 Task: Look for products in the category "All Purpose Cleaners" from Seventh Generation only.
Action: Mouse moved to (683, 269)
Screenshot: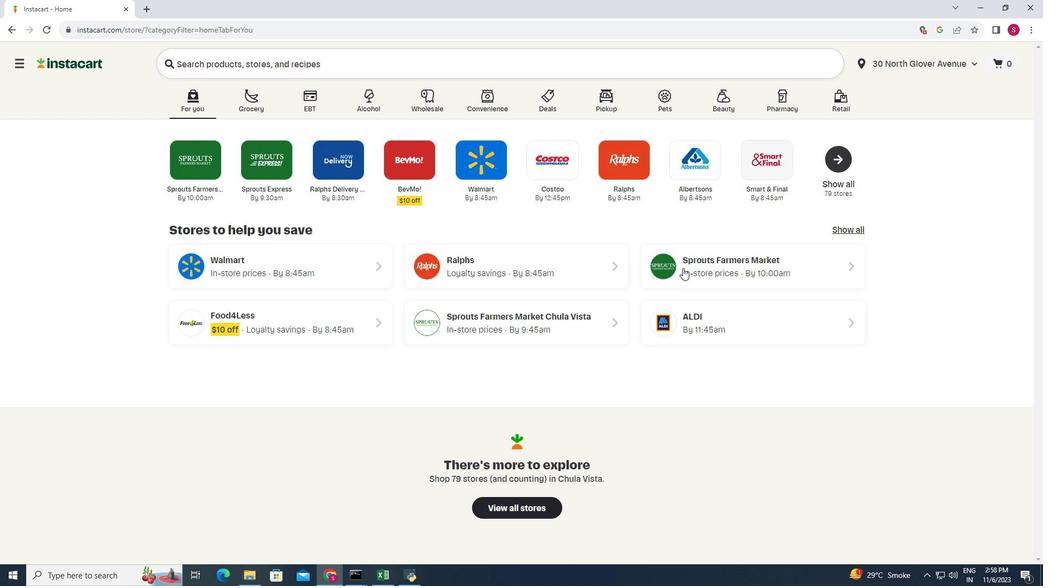 
Action: Mouse pressed left at (683, 269)
Screenshot: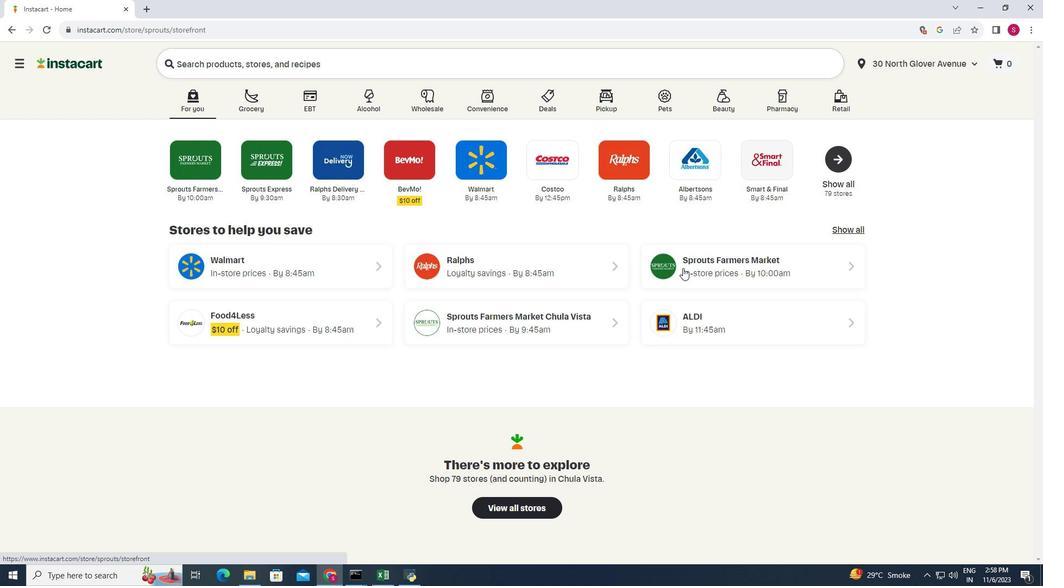 
Action: Mouse moved to (39, 361)
Screenshot: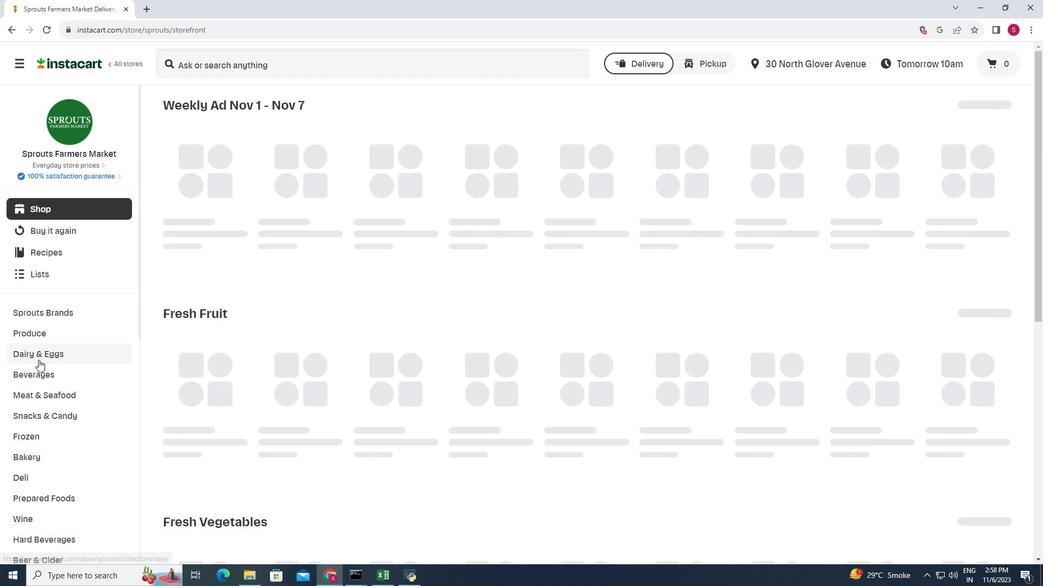 
Action: Mouse scrolled (39, 360) with delta (0, 0)
Screenshot: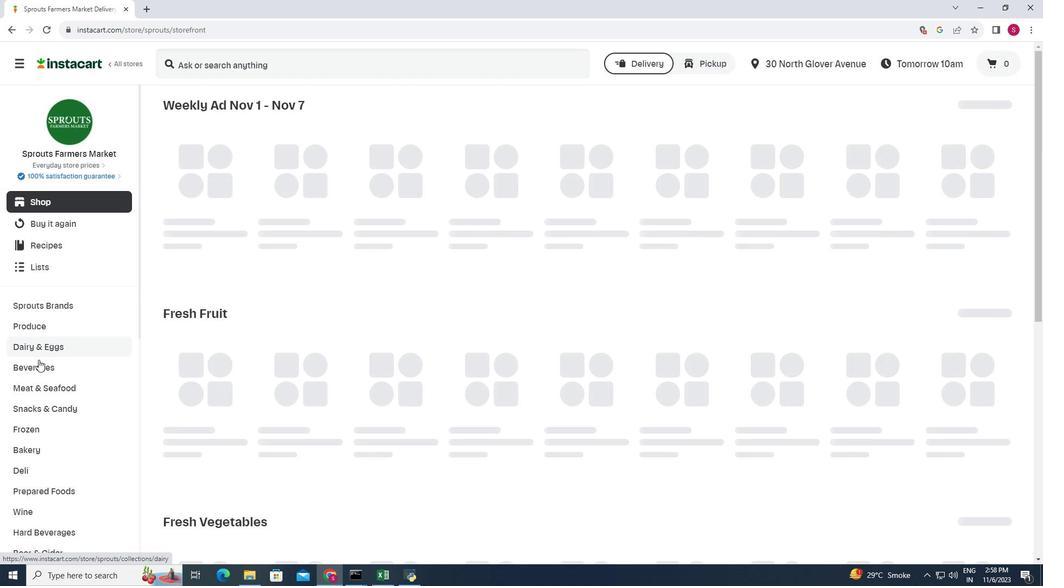 
Action: Mouse scrolled (39, 360) with delta (0, 0)
Screenshot: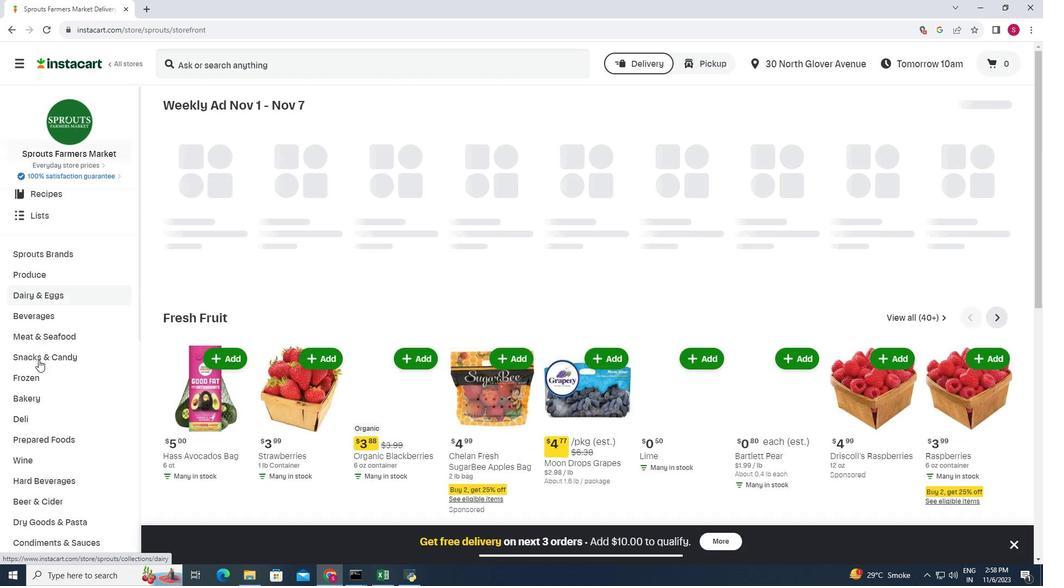 
Action: Mouse scrolled (39, 360) with delta (0, 0)
Screenshot: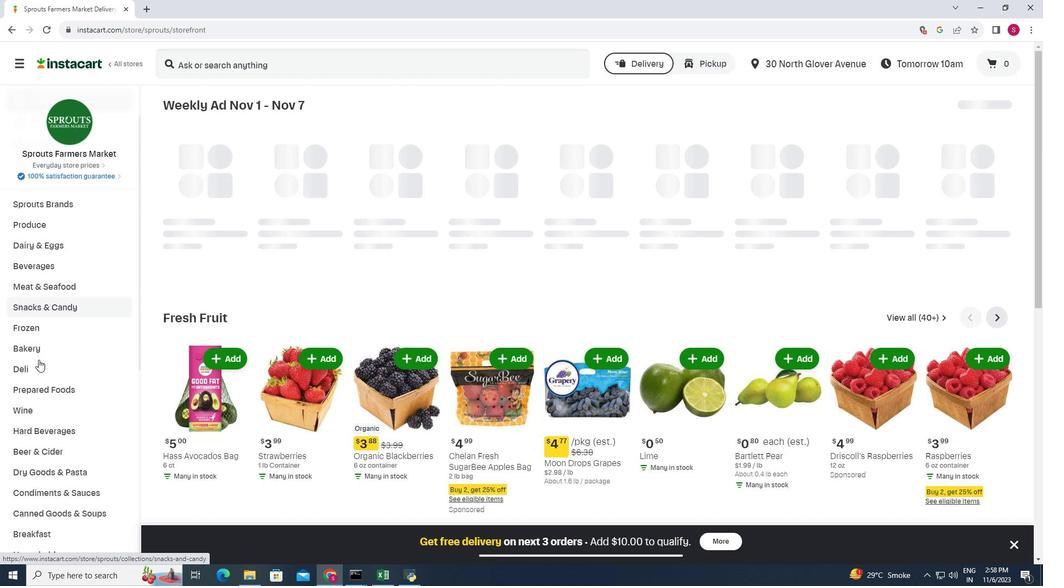 
Action: Mouse moved to (39, 361)
Screenshot: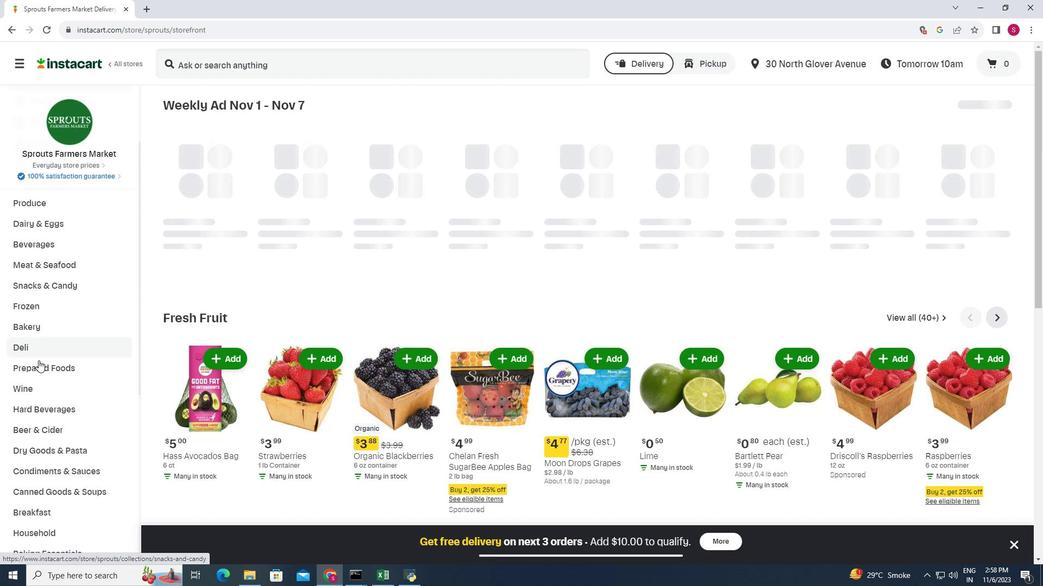 
Action: Mouse scrolled (39, 361) with delta (0, 0)
Screenshot: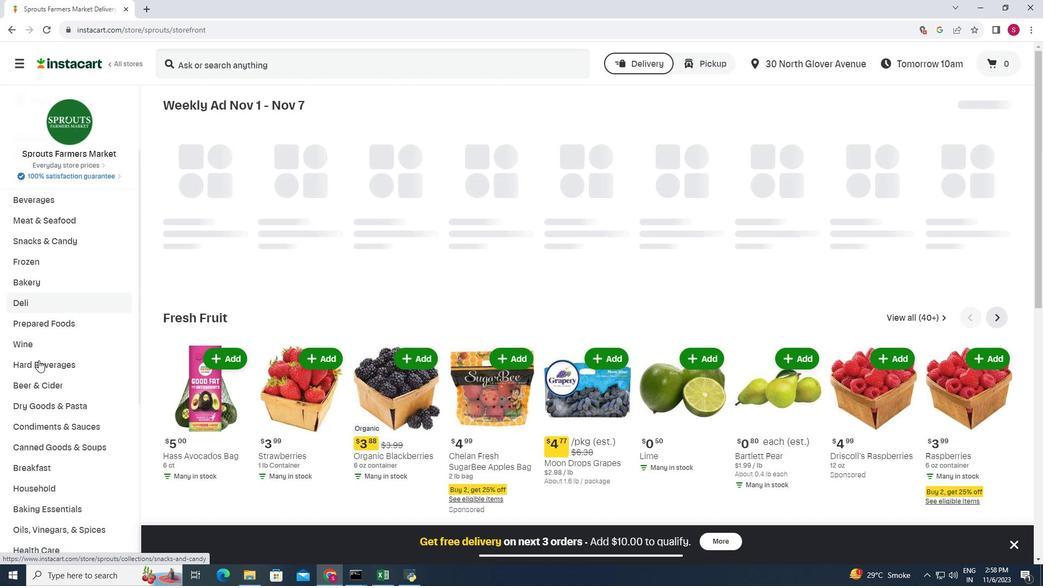 
Action: Mouse scrolled (39, 361) with delta (0, 0)
Screenshot: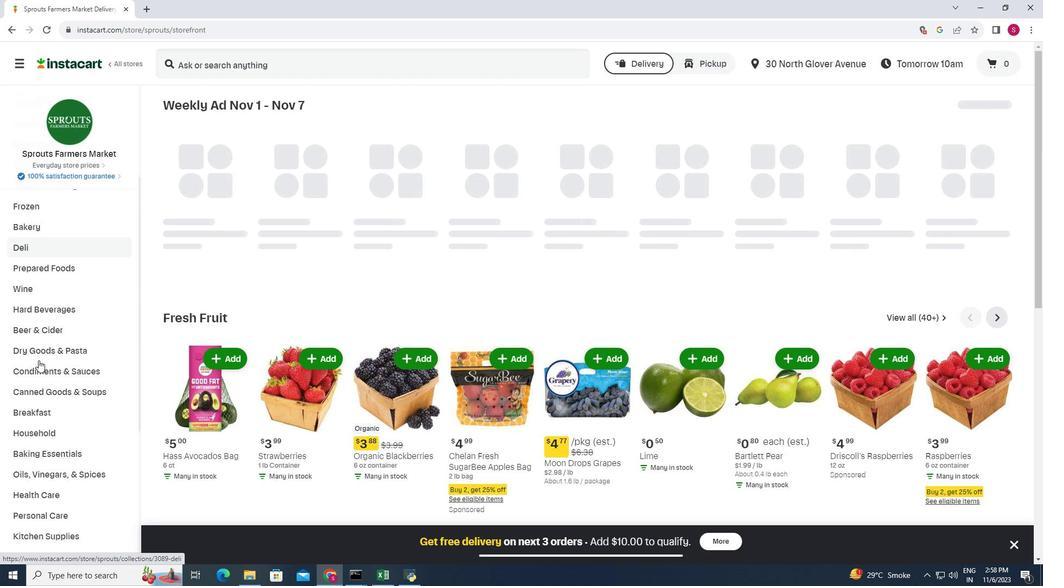 
Action: Mouse moved to (39, 388)
Screenshot: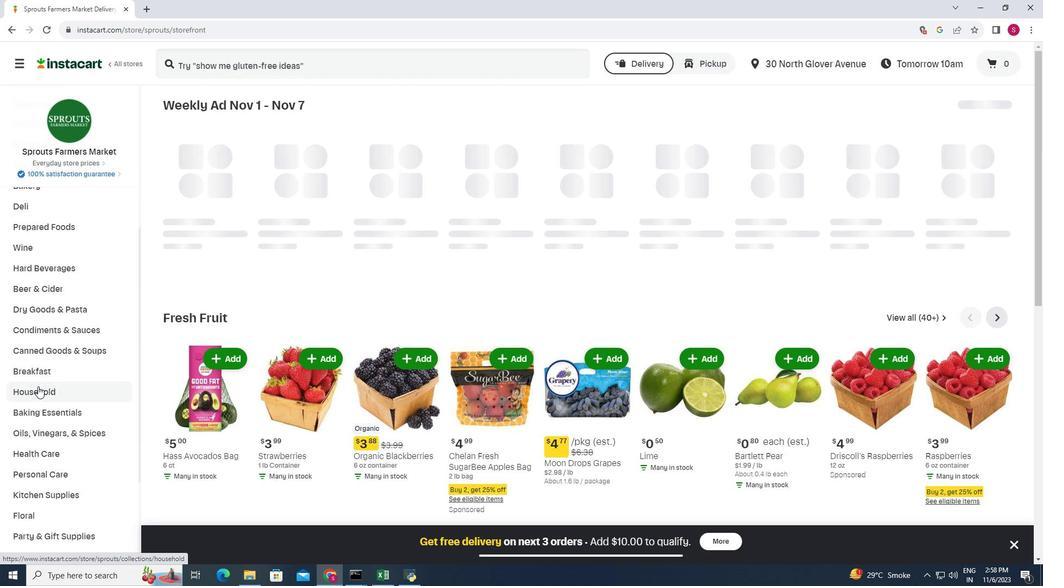 
Action: Mouse pressed left at (39, 388)
Screenshot: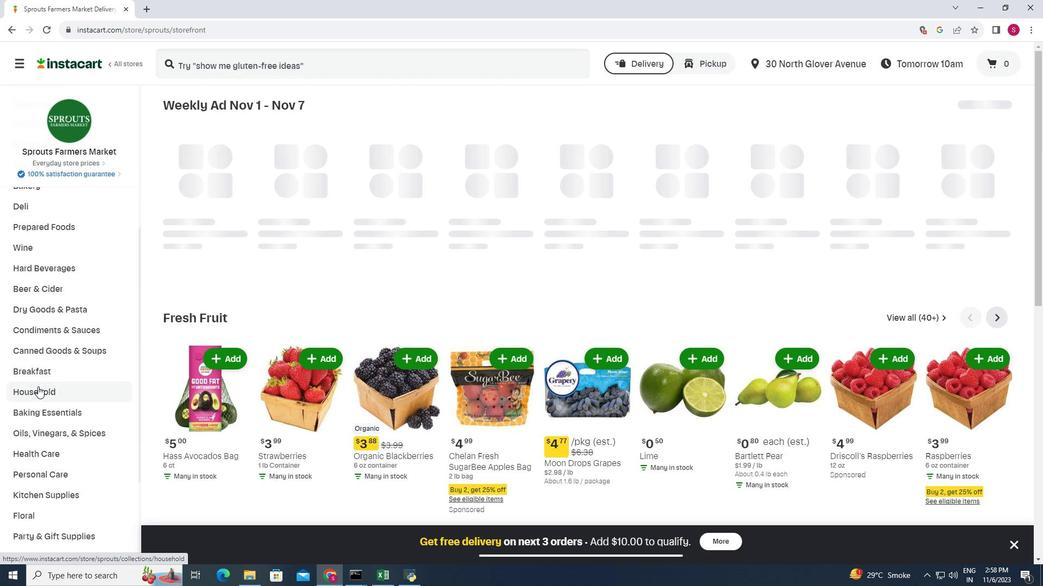 
Action: Mouse moved to (348, 132)
Screenshot: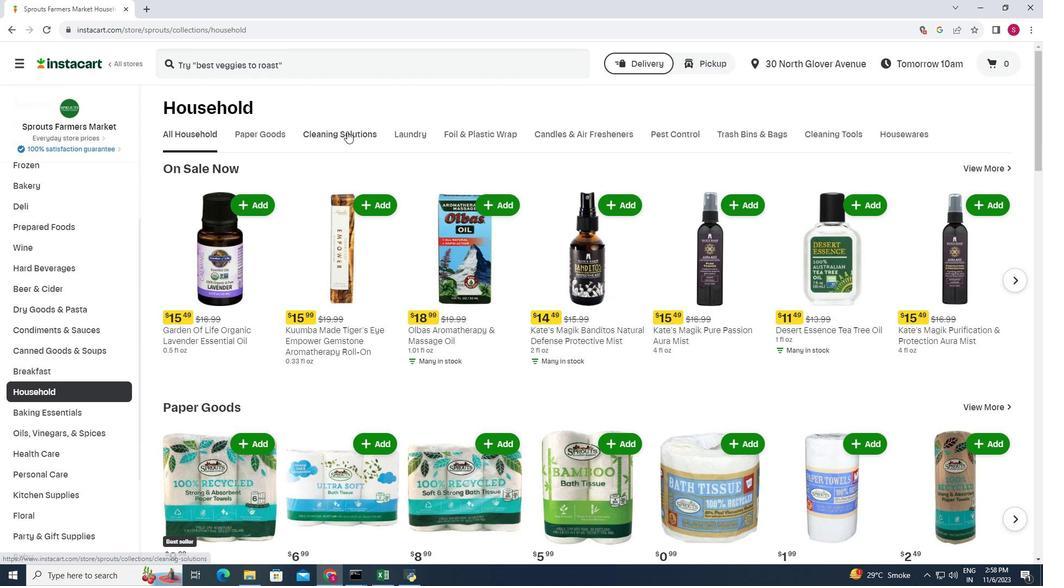 
Action: Mouse pressed left at (348, 132)
Screenshot: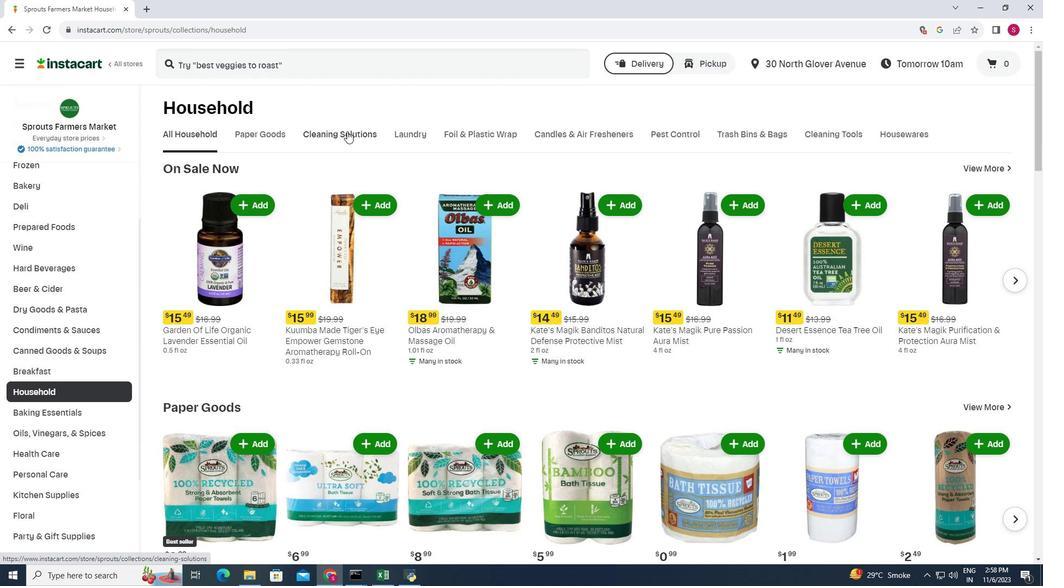 
Action: Mouse moved to (483, 186)
Screenshot: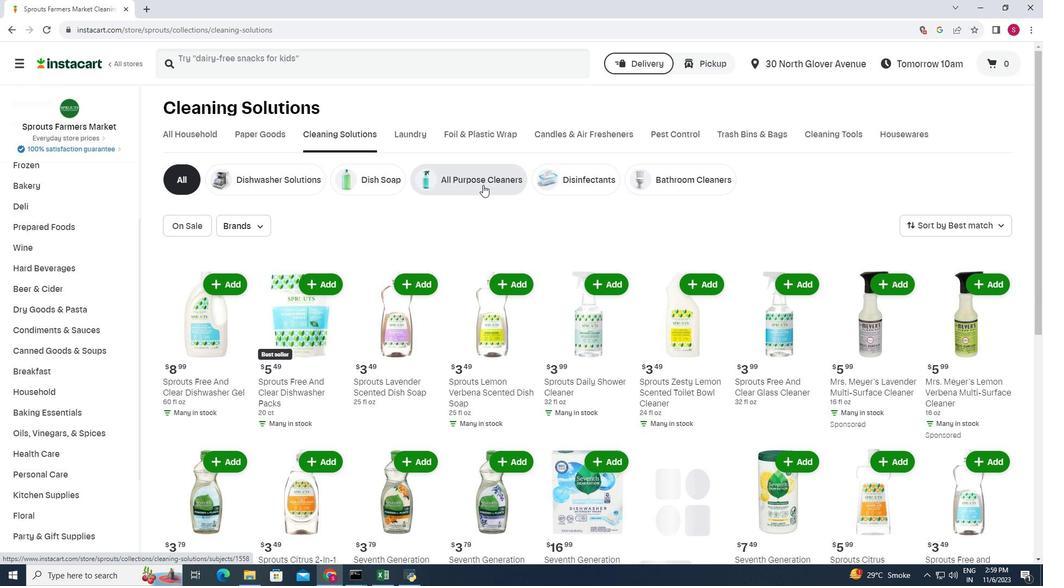 
Action: Mouse pressed left at (483, 186)
Screenshot: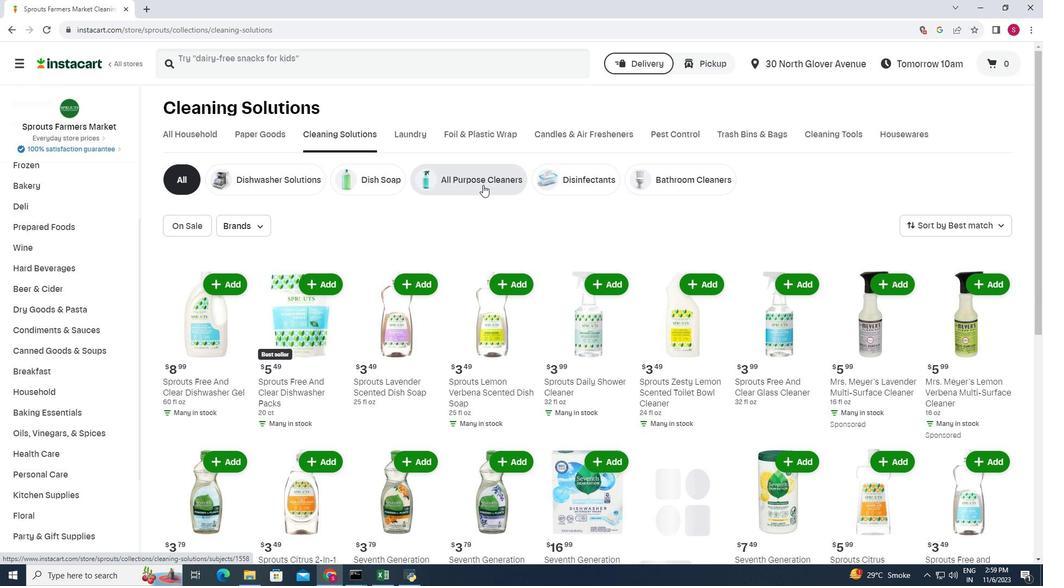 
Action: Mouse moved to (260, 219)
Screenshot: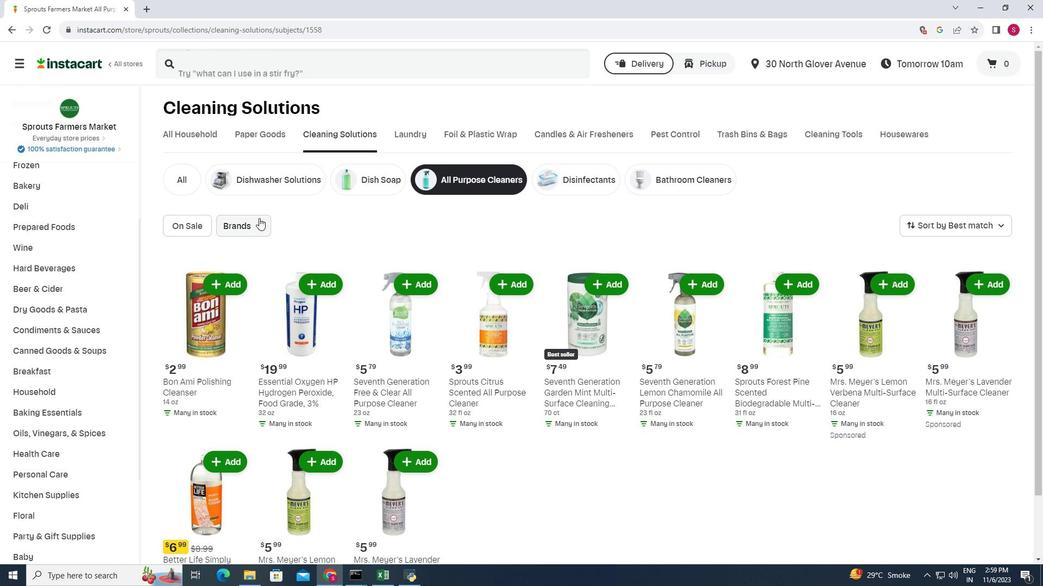 
Action: Mouse pressed left at (260, 219)
Screenshot: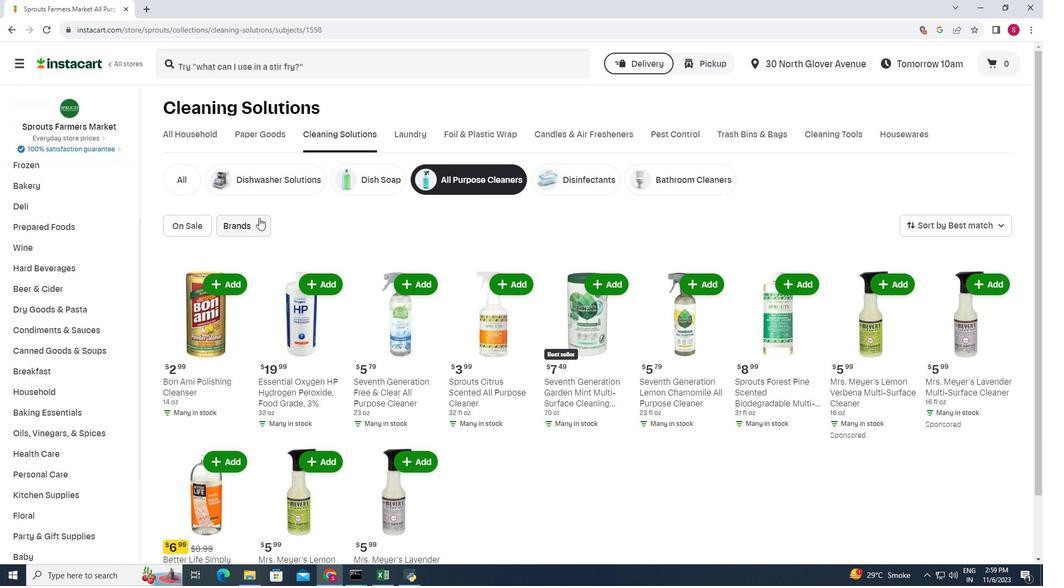 
Action: Mouse moved to (272, 288)
Screenshot: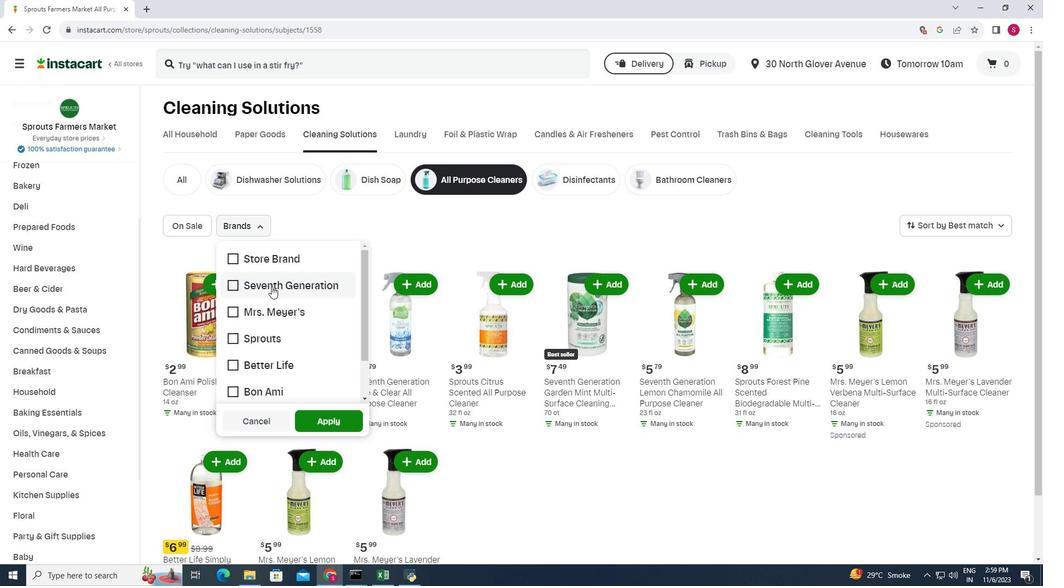 
Action: Mouse pressed left at (272, 288)
Screenshot: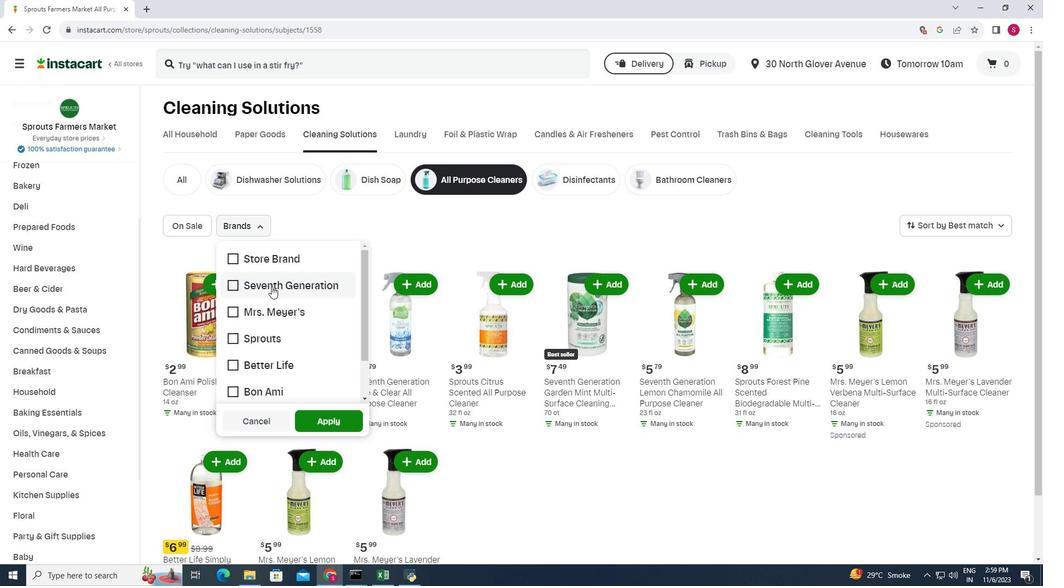 
Action: Mouse moved to (323, 426)
Screenshot: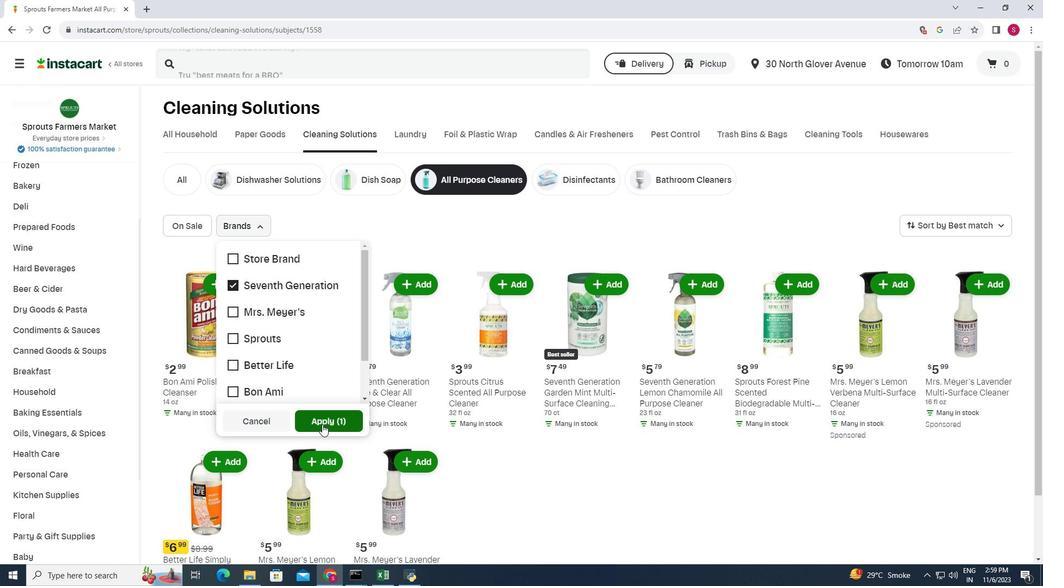 
Action: Mouse pressed left at (323, 426)
Screenshot: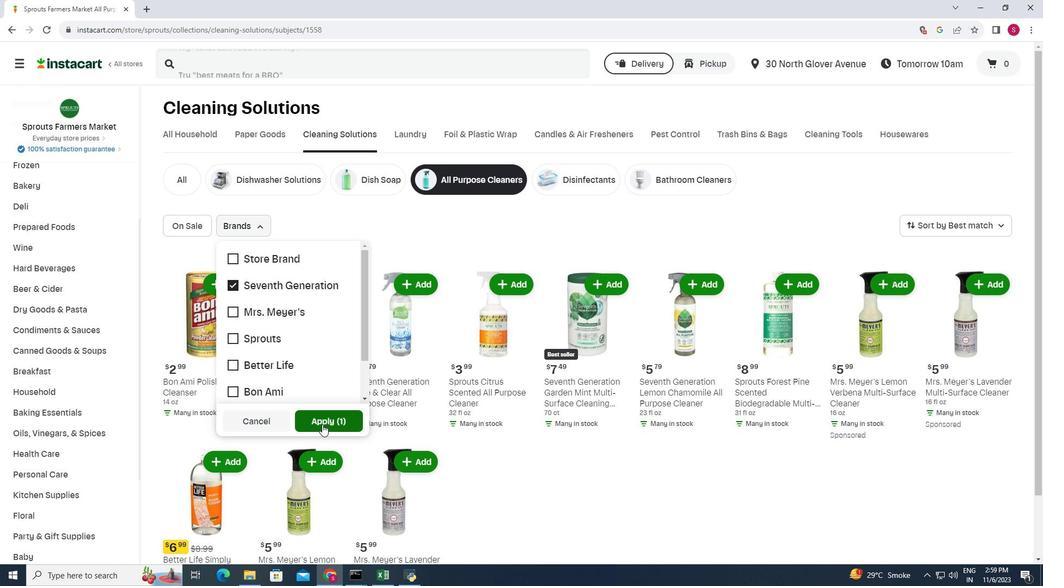 
Action: Mouse moved to (455, 281)
Screenshot: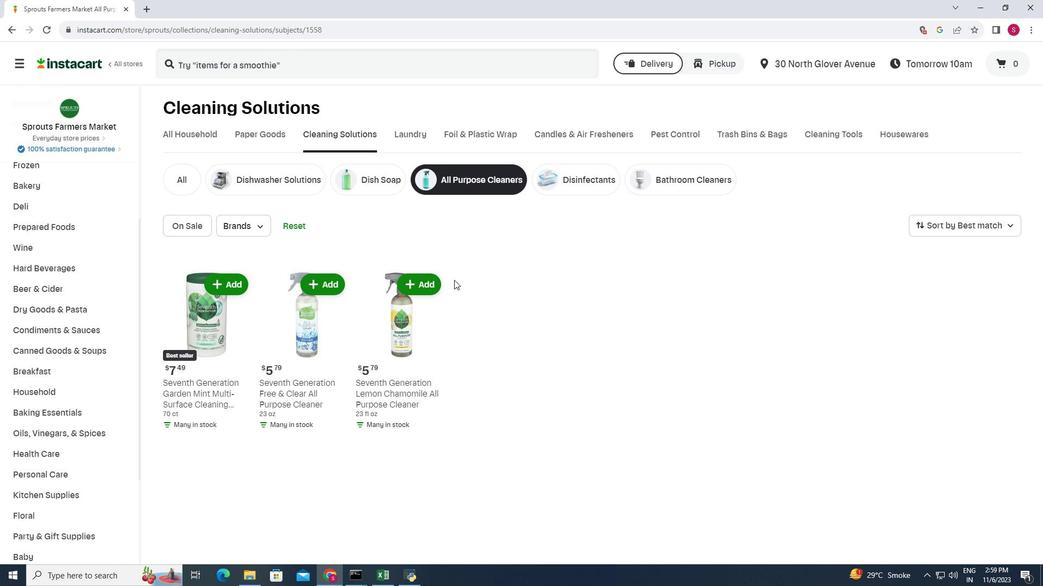 
